 Task: Add a signature Greyson Robinson containing Best wishes for a happy Martin Luther King Jr. Day, Greyson Robinson to email address softage.8@softage.net and add a folder Counseling
Action: Mouse moved to (332, 582)
Screenshot: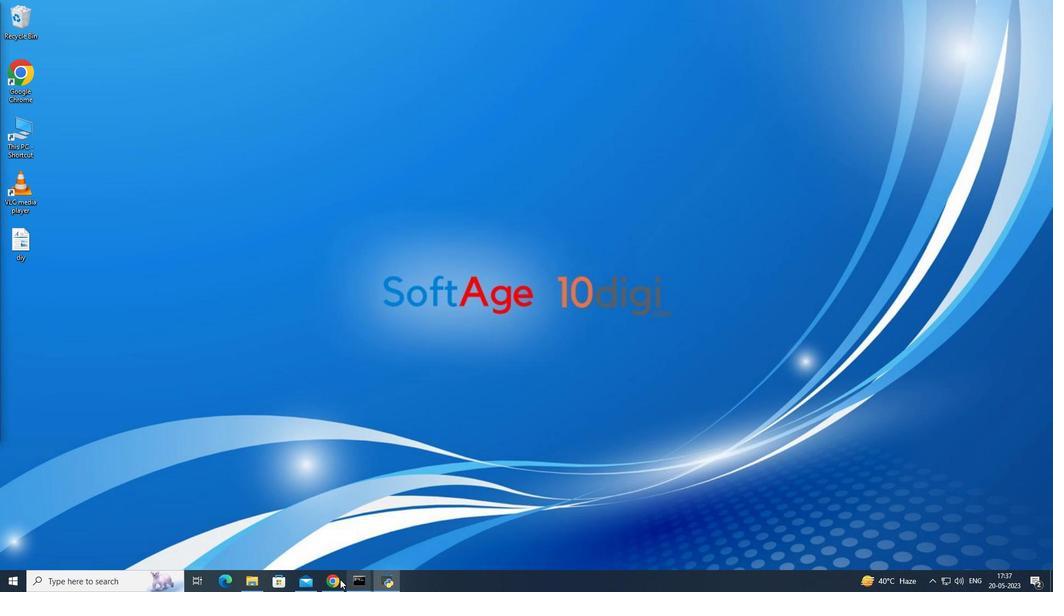 
Action: Mouse pressed left at (332, 582)
Screenshot: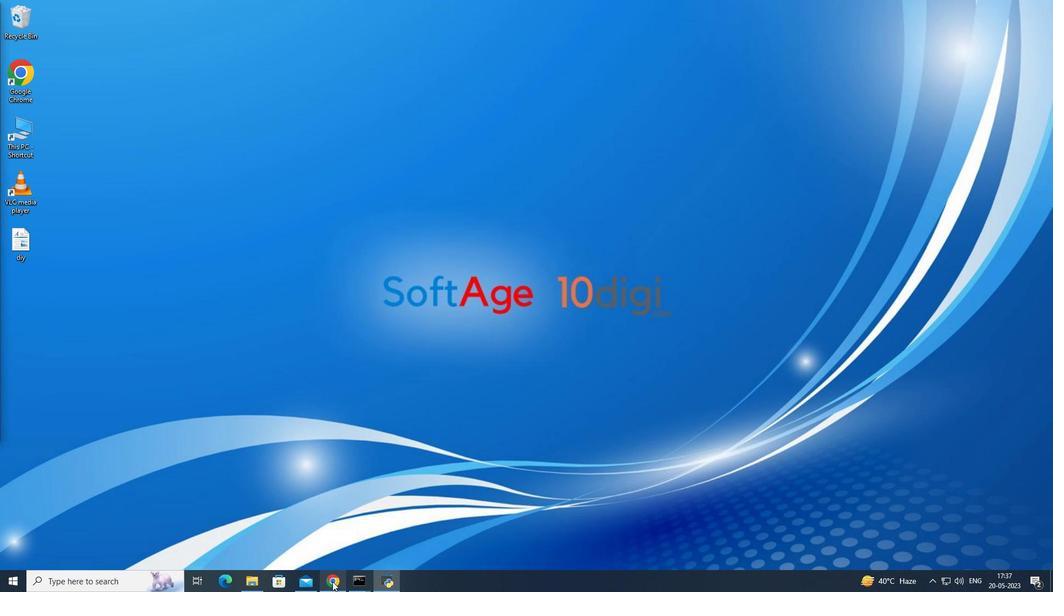 
Action: Mouse moved to (53, 75)
Screenshot: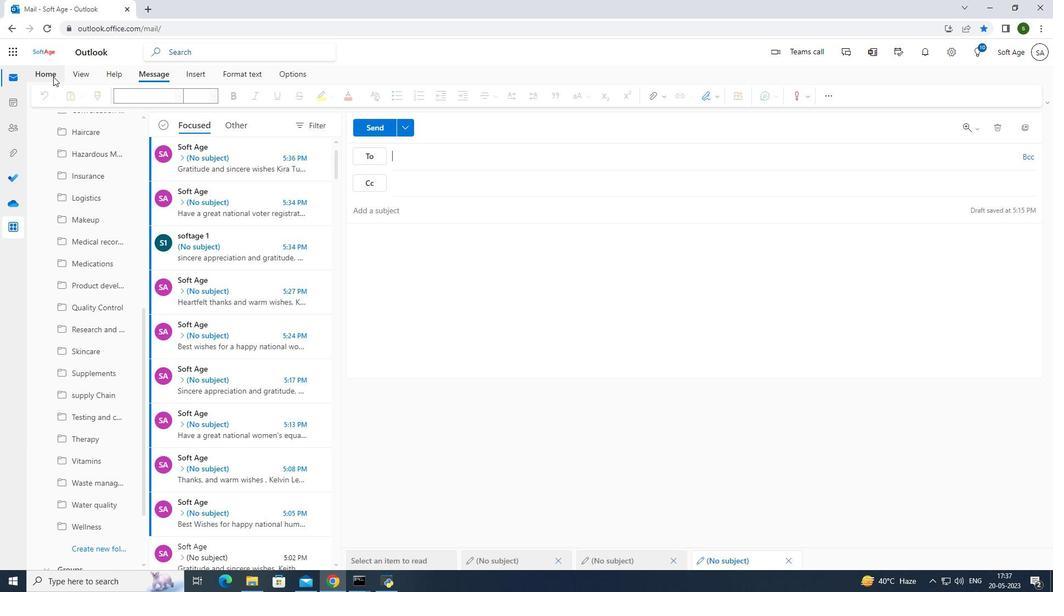 
Action: Mouse pressed left at (53, 75)
Screenshot: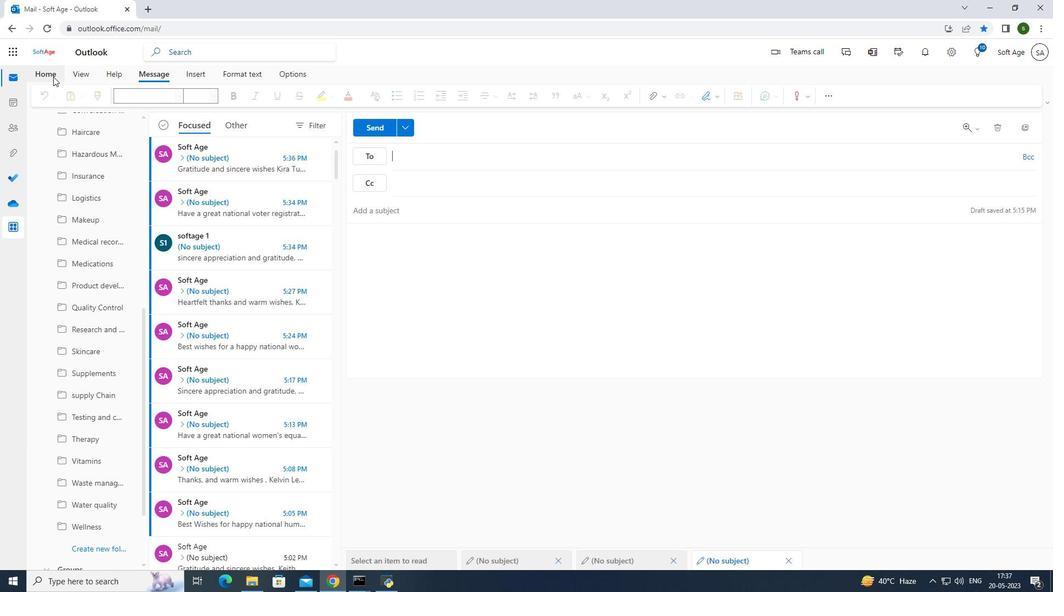 
Action: Mouse moved to (97, 97)
Screenshot: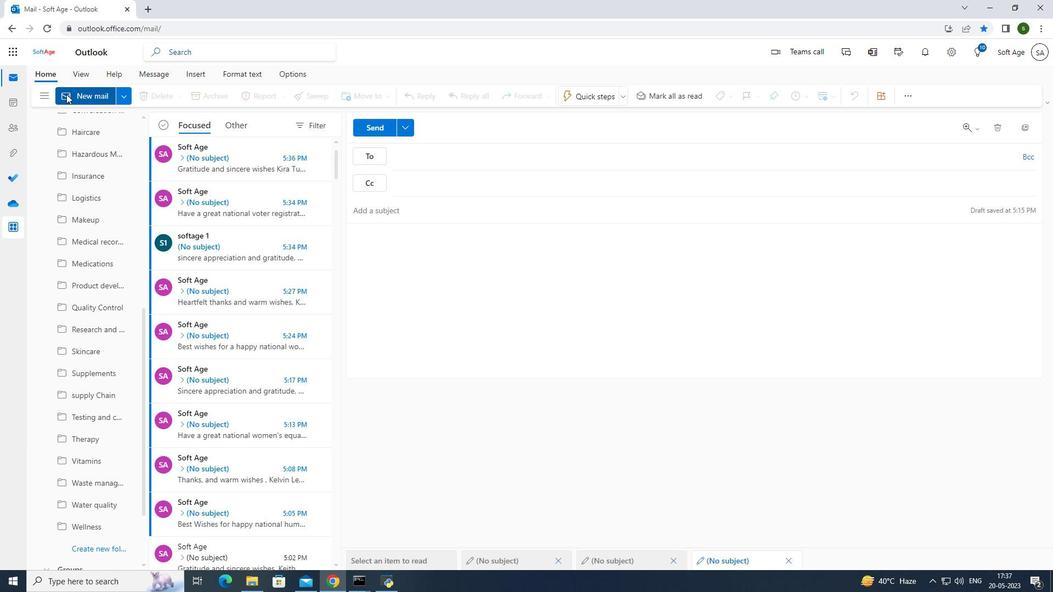 
Action: Mouse pressed left at (97, 97)
Screenshot: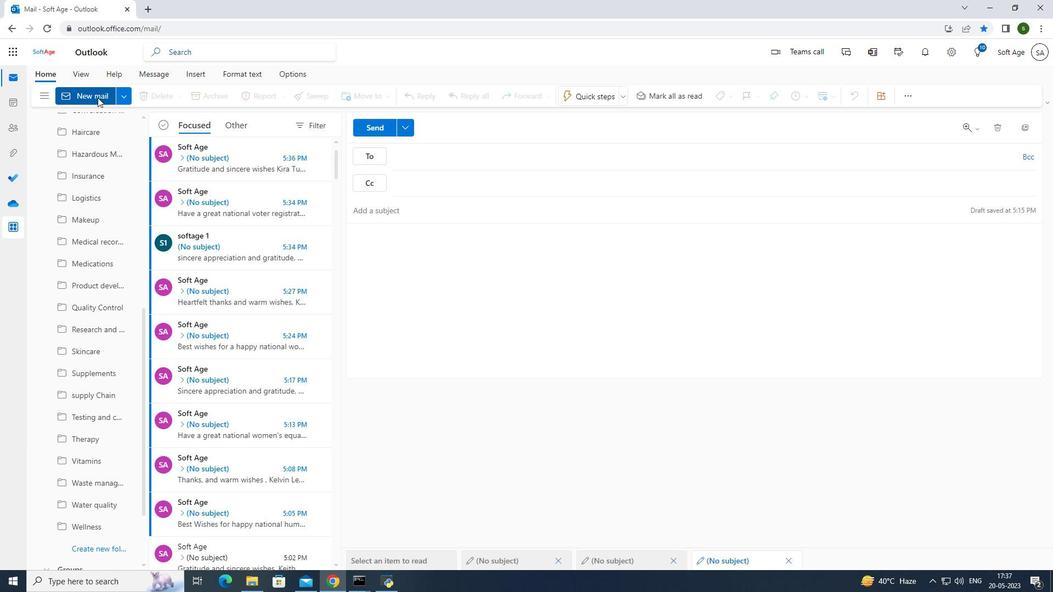 
Action: Mouse moved to (499, 299)
Screenshot: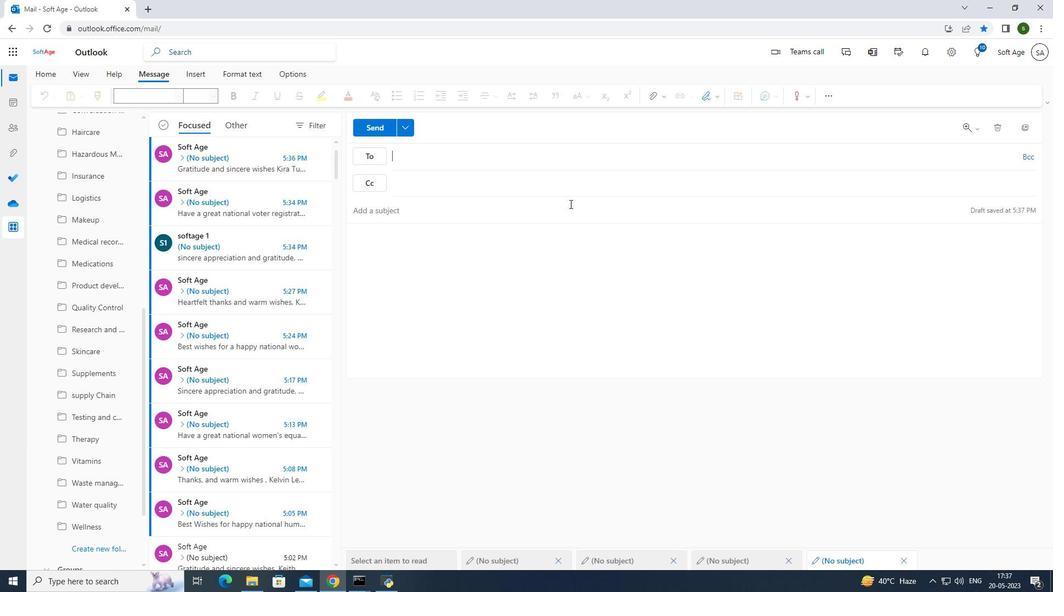 
Action: Mouse pressed left at (499, 299)
Screenshot: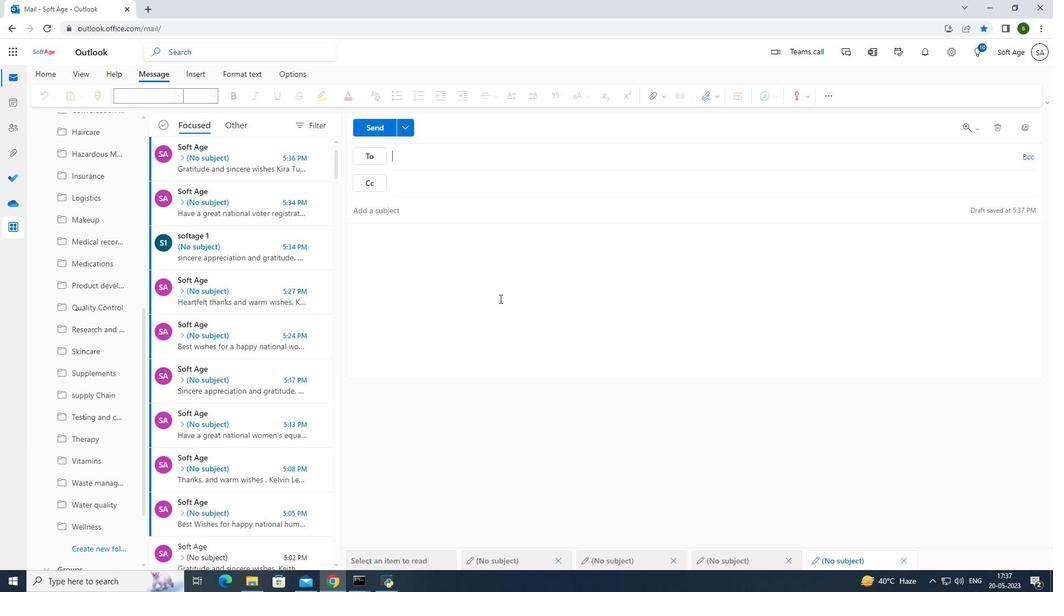 
Action: Mouse moved to (717, 98)
Screenshot: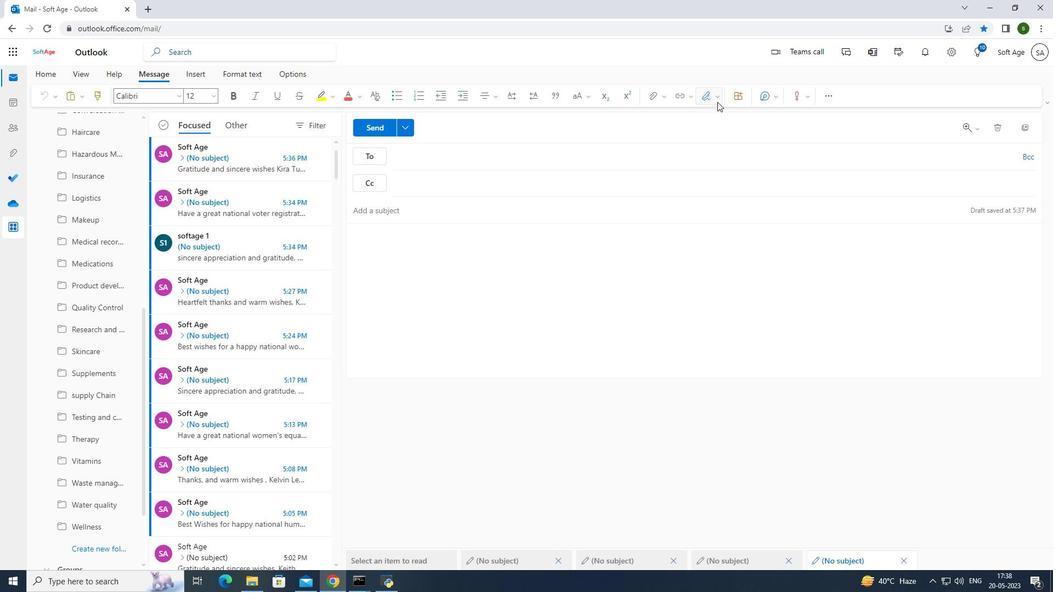 
Action: Mouse pressed left at (717, 98)
Screenshot: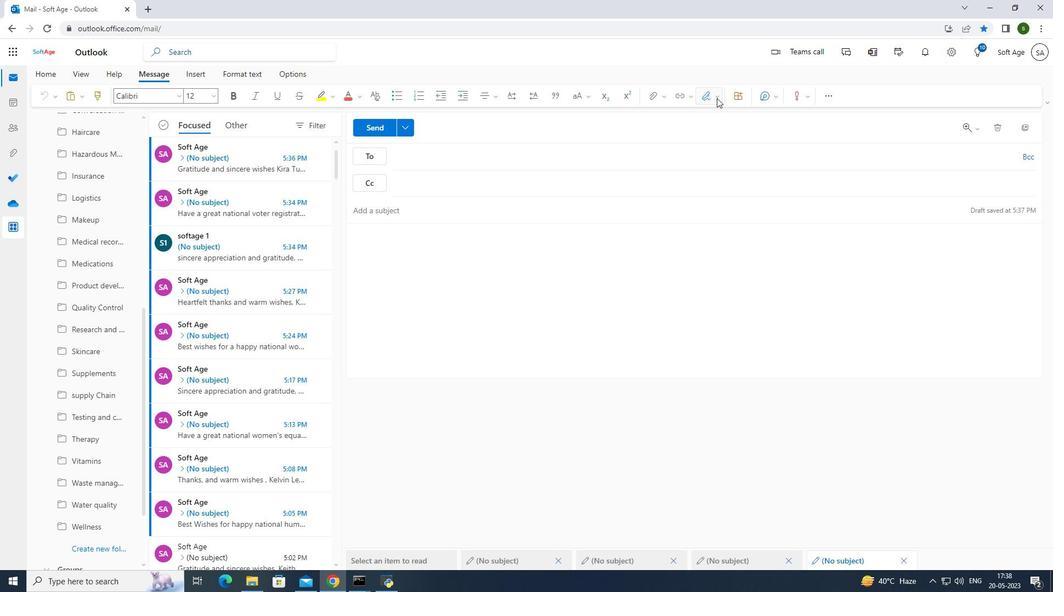 
Action: Mouse moved to (675, 315)
Screenshot: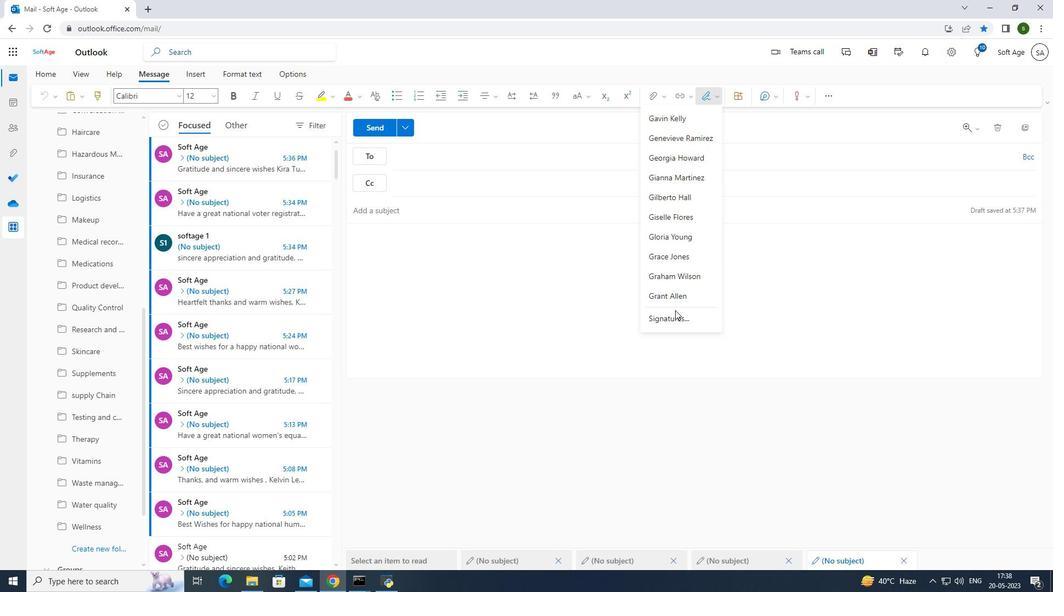 
Action: Mouse pressed left at (675, 315)
Screenshot: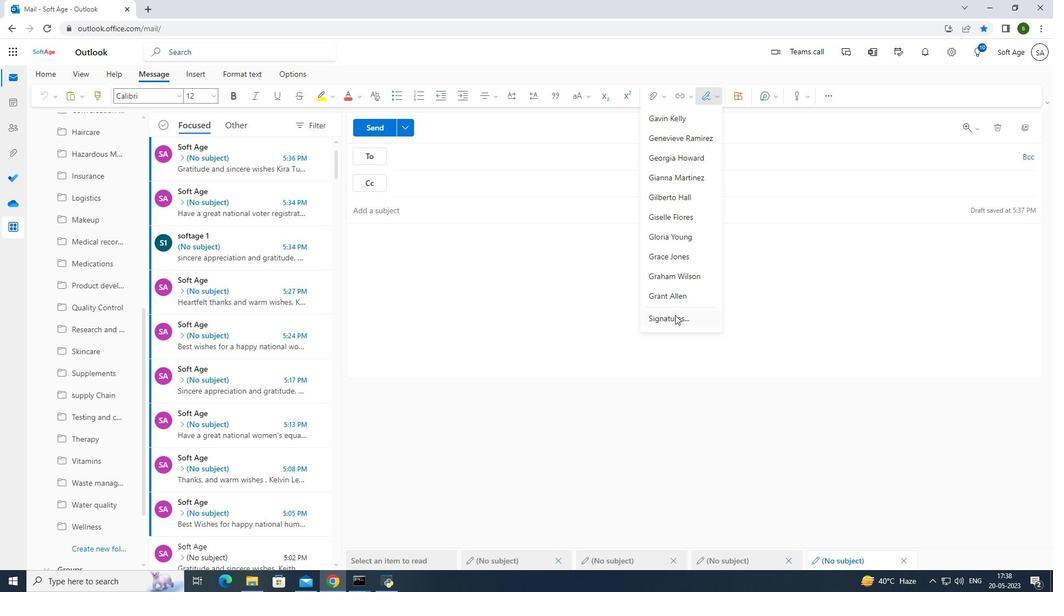 
Action: Mouse moved to (465, 162)
Screenshot: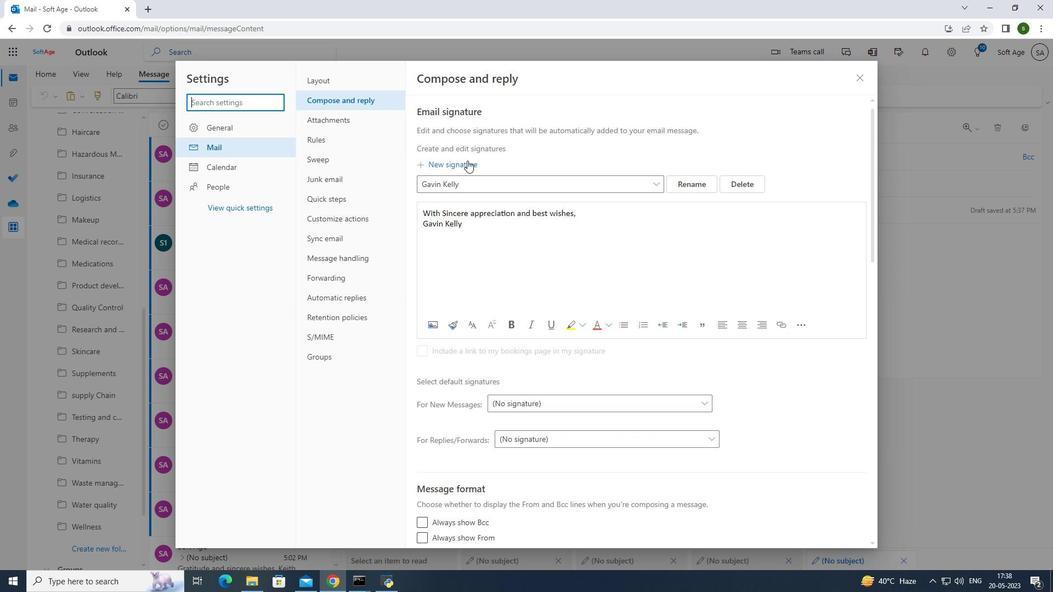 
Action: Mouse pressed left at (465, 162)
Screenshot: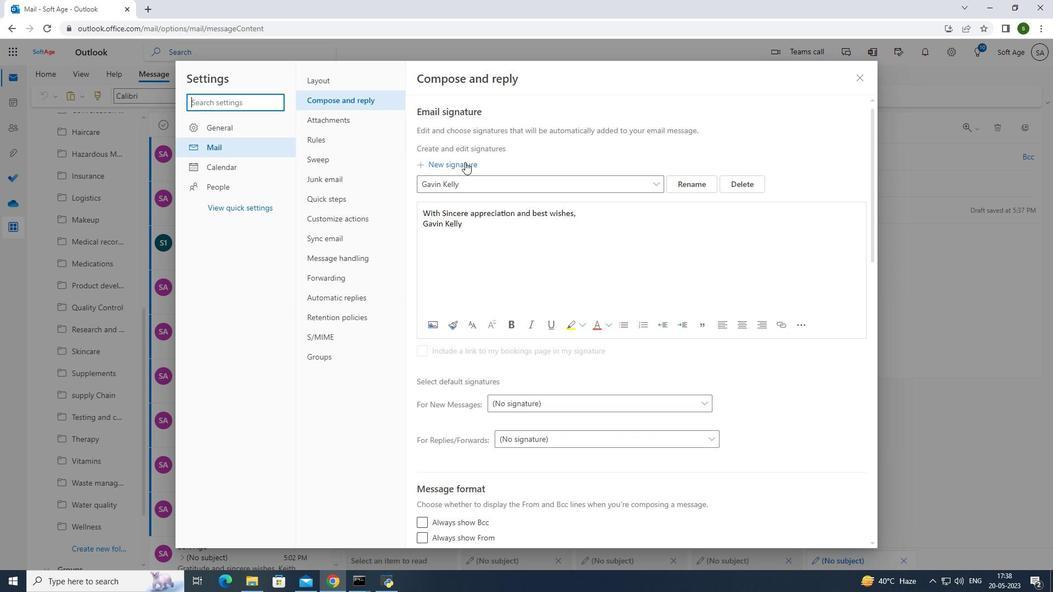 
Action: Mouse moved to (464, 185)
Screenshot: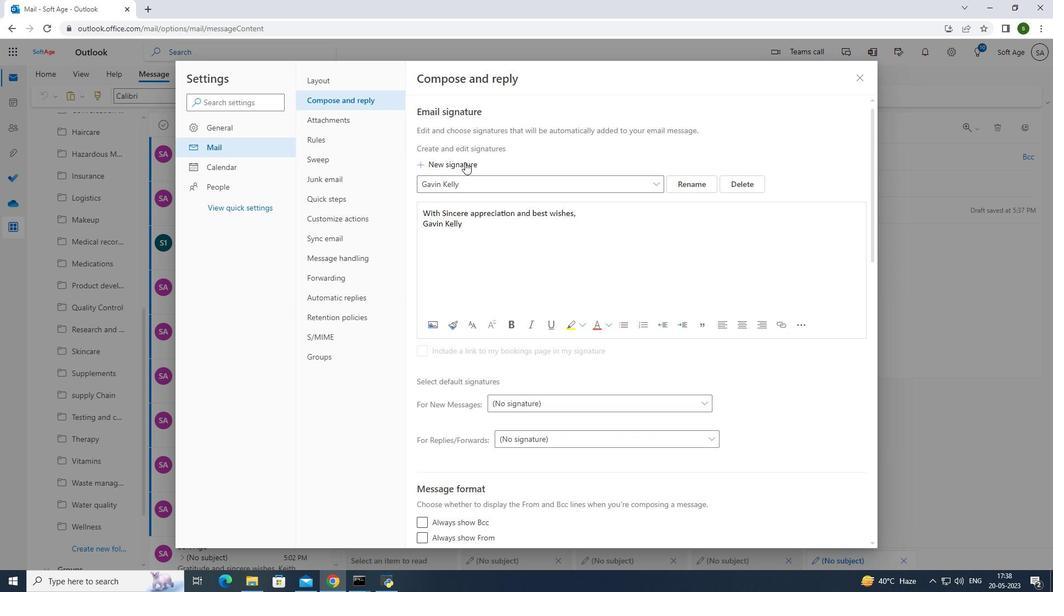
Action: Mouse pressed left at (464, 185)
Screenshot: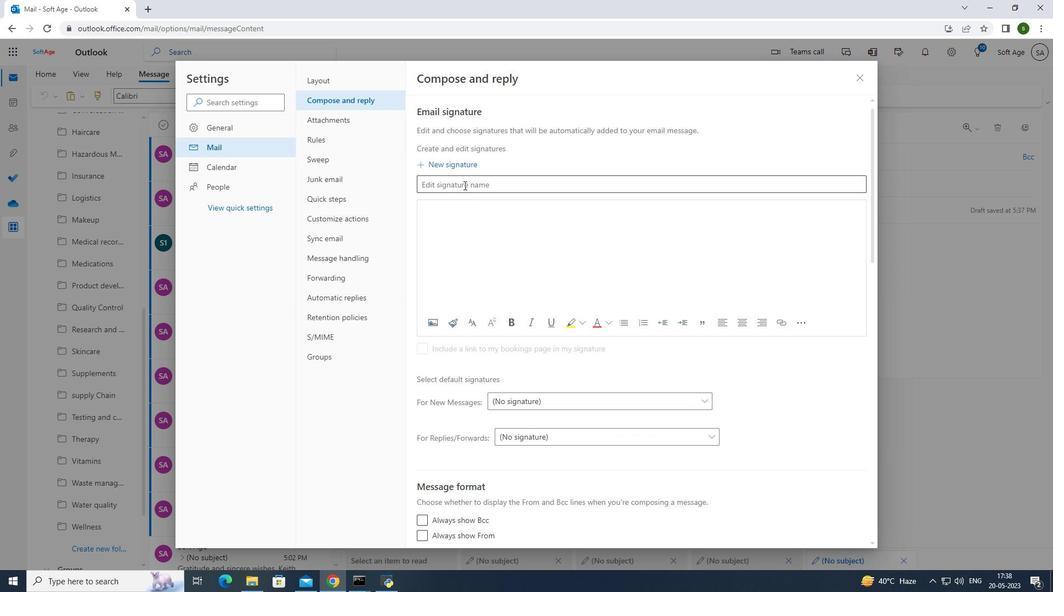 
Action: Key pressed <Key.caps_lock>G<Key.caps_lock>reyson<Key.space><Key.caps_lock>R<Key.caps_lock>obinson
Screenshot: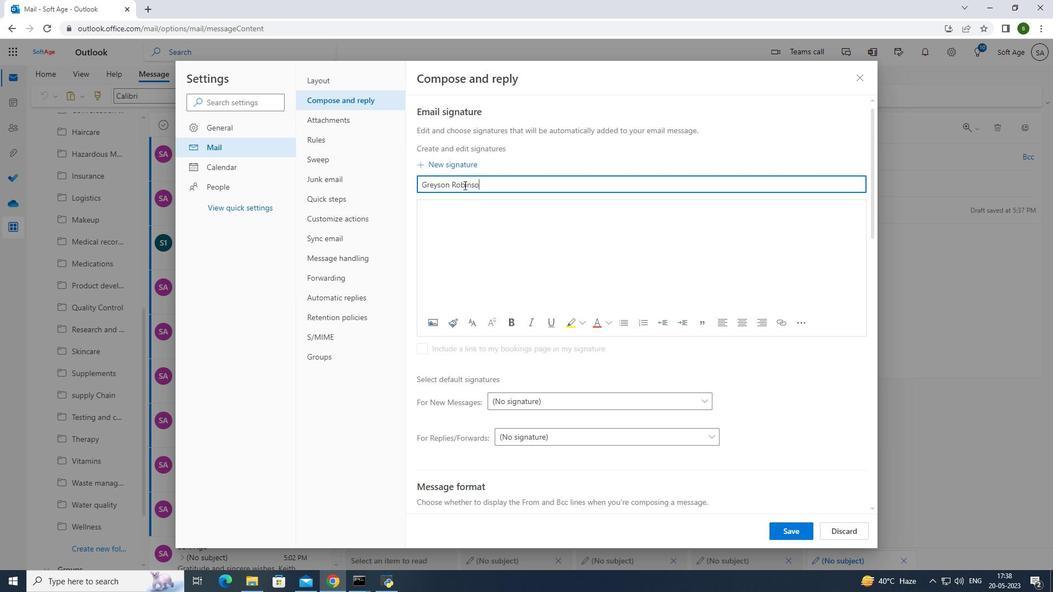 
Action: Mouse moved to (520, 257)
Screenshot: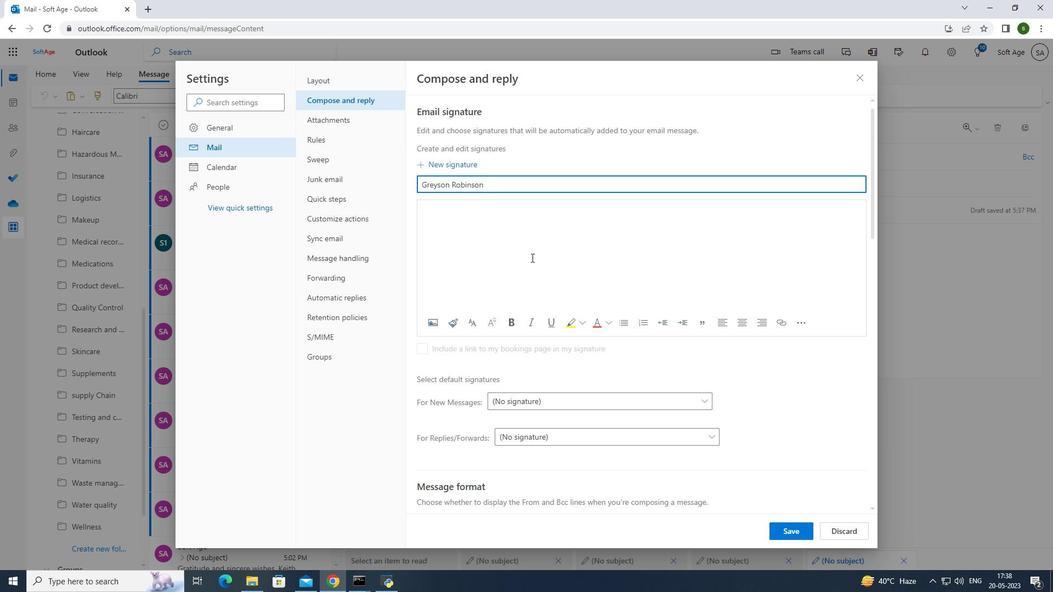 
Action: Mouse pressed left at (520, 257)
Screenshot: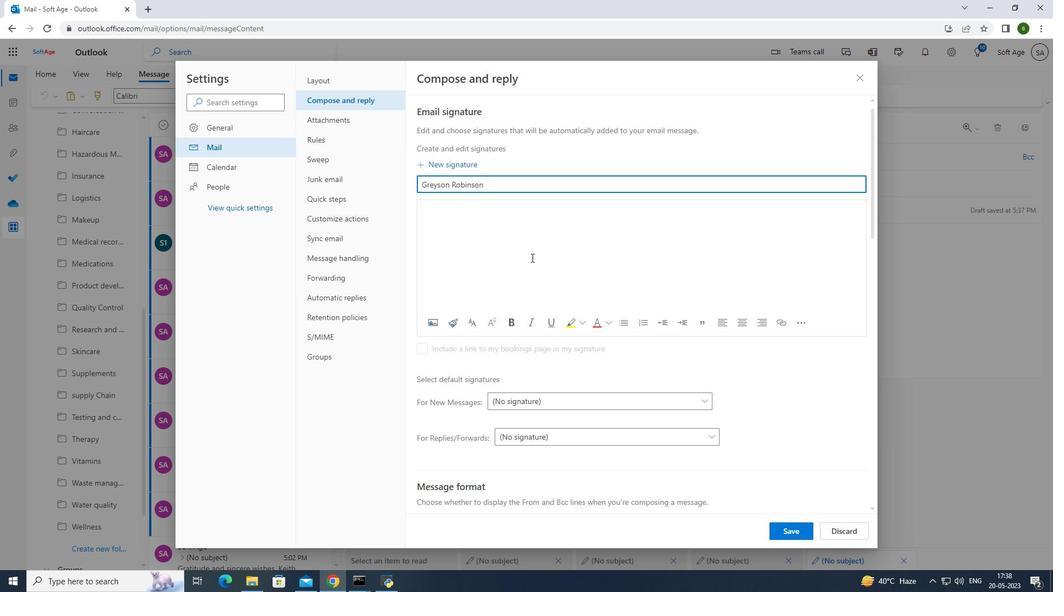 
Action: Mouse moved to (520, 256)
Screenshot: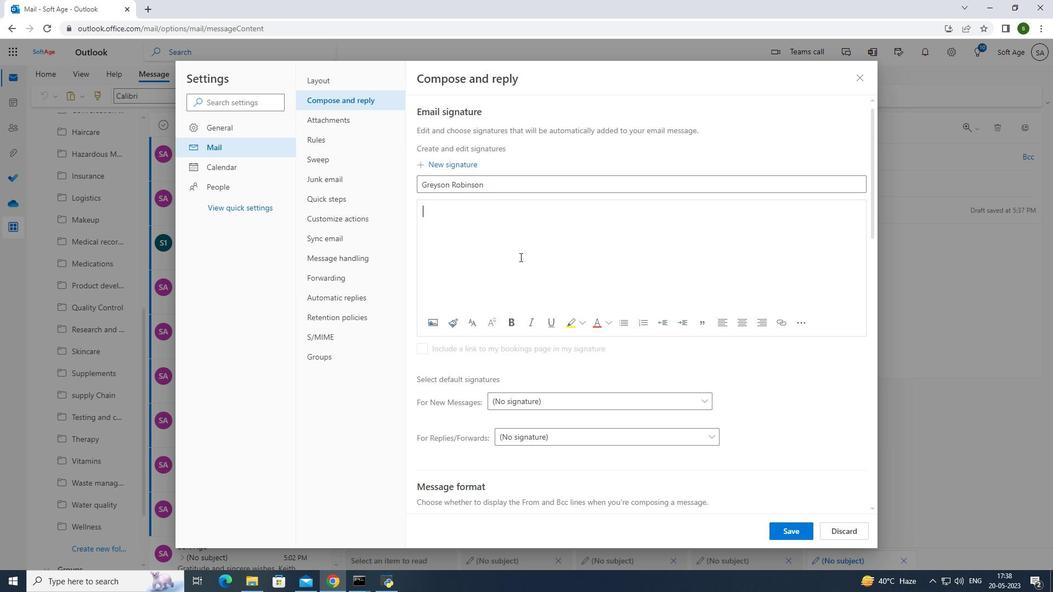 
Action: Key pressed <Key.caps_lock>B<Key.caps_lock>est<Key.space>wishes<Key.space>for<Key.space>a<Key.space>happy<Key.space><Key.caps_lock>M<Key.caps_lock>artin<Key.space><Key.caps_lock>L<Key.caps_lock>uther<Key.space><Key.caps_lock>K<Key.caps_lock>ing<Key.space><Key.caps_lock>J<Key.caps_lock>r.<Key.caps_lock>D<Key.caps_lock>ay,<Key.enter><Key.caps_lock>G<Key.caps_lock>reysi<Key.backspace>on<Key.space><Key.caps_lock>R<Key.caps_lock>obinson
Screenshot: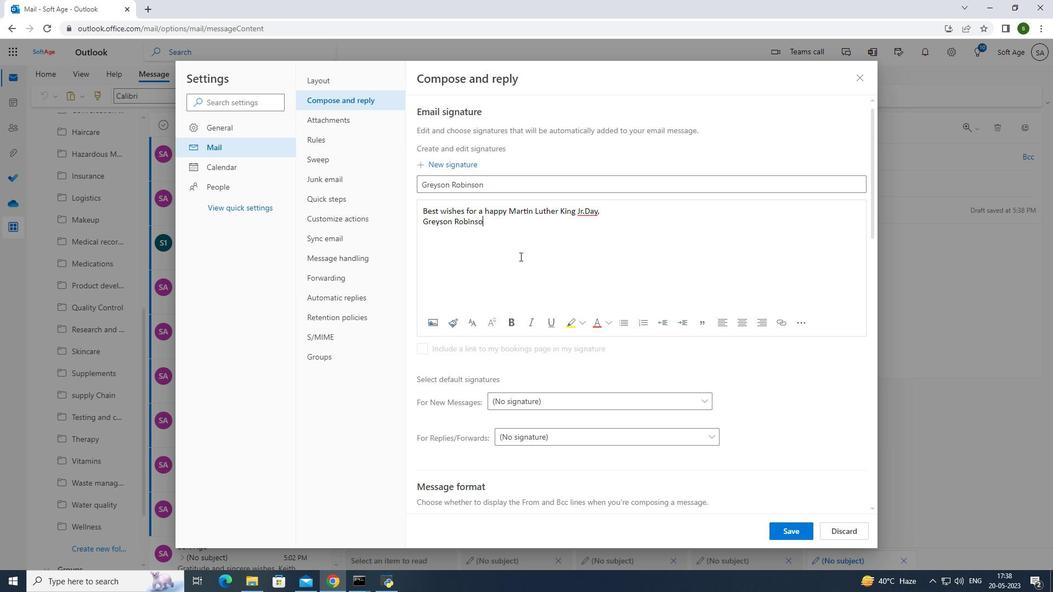 
Action: Mouse moved to (774, 528)
Screenshot: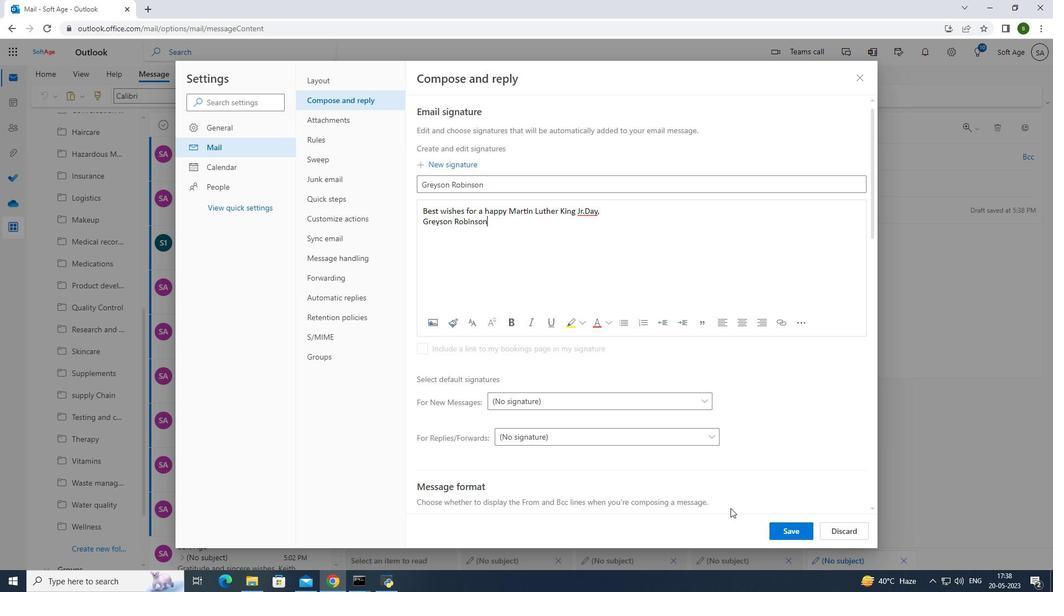 
Action: Mouse pressed left at (774, 528)
Screenshot: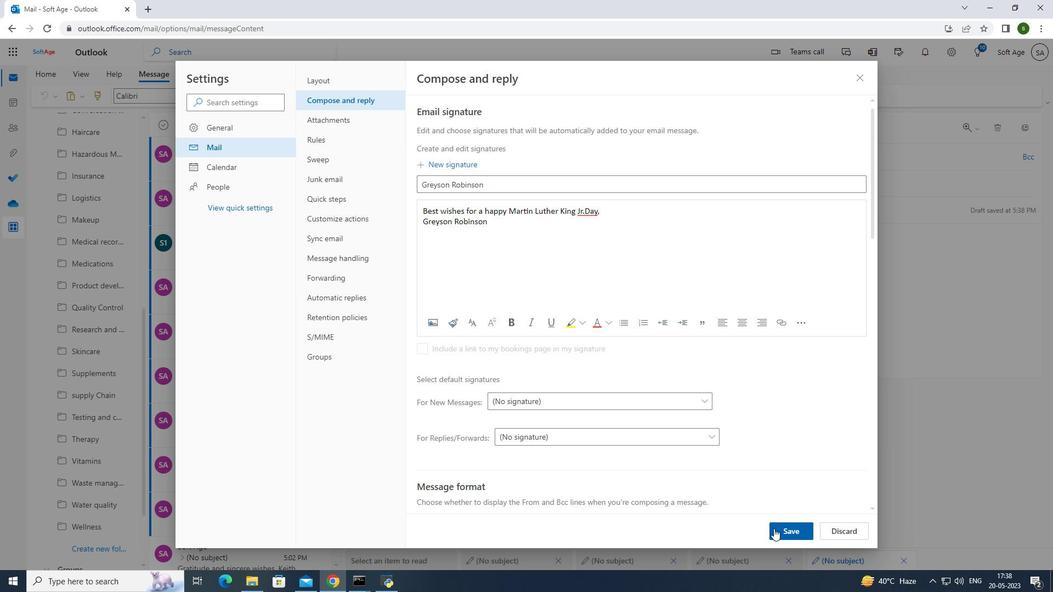 
Action: Mouse moved to (866, 77)
Screenshot: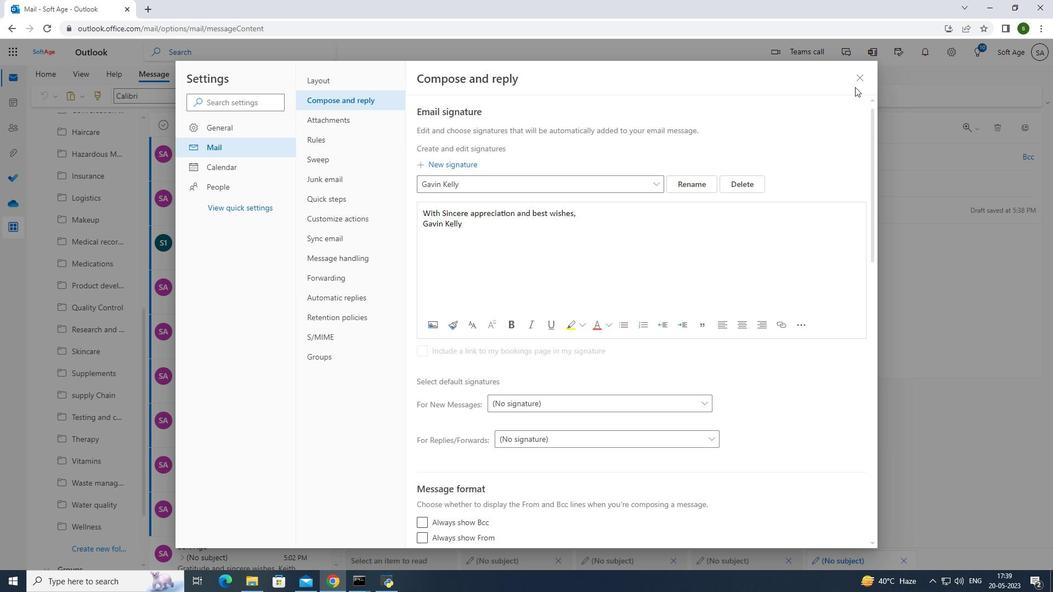 
Action: Mouse pressed left at (866, 77)
Screenshot: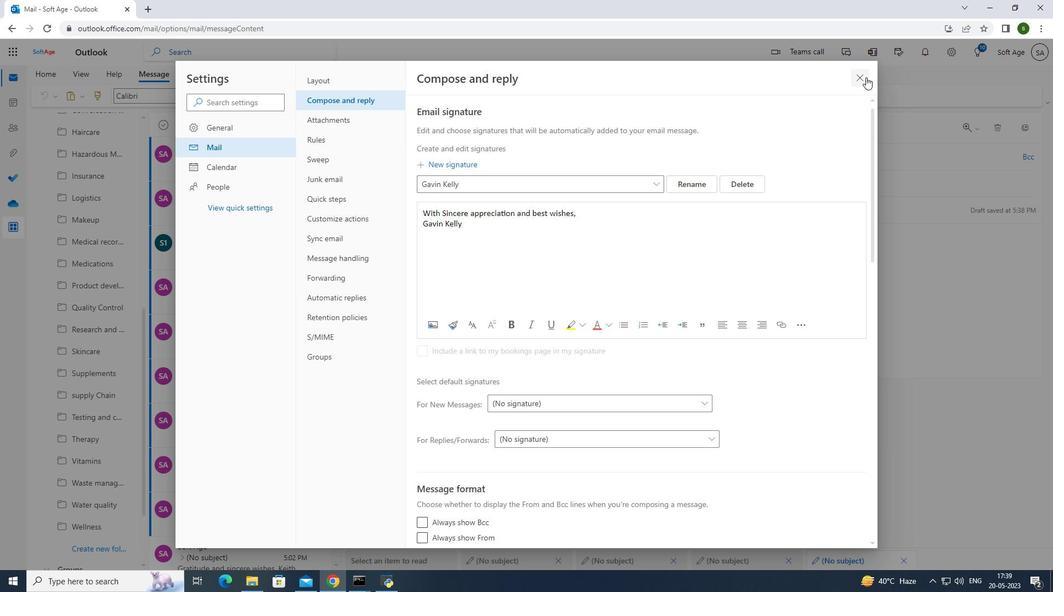 
Action: Mouse moved to (717, 96)
Screenshot: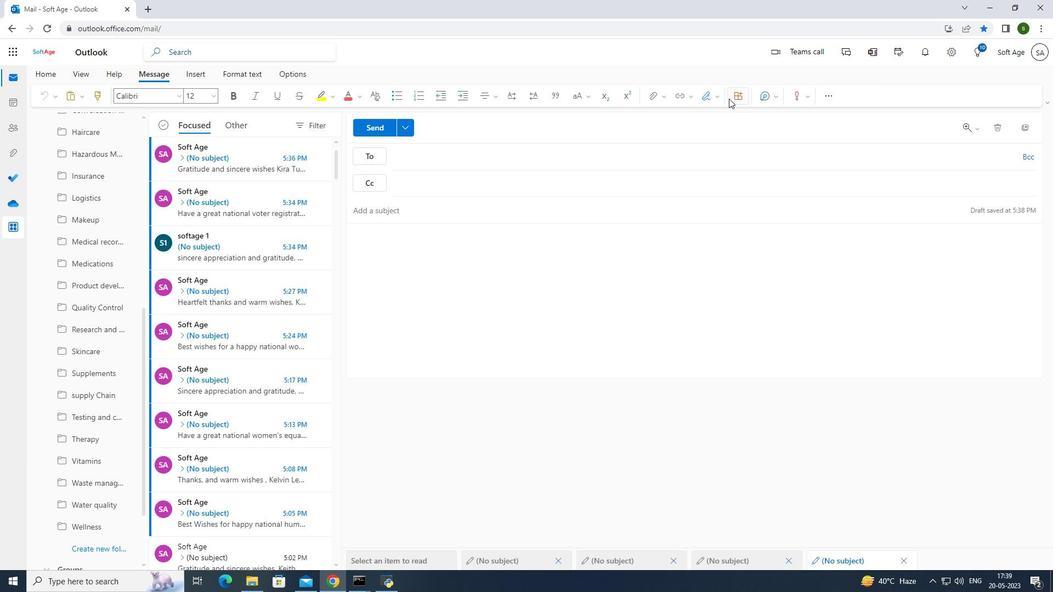 
Action: Mouse pressed left at (717, 96)
Screenshot: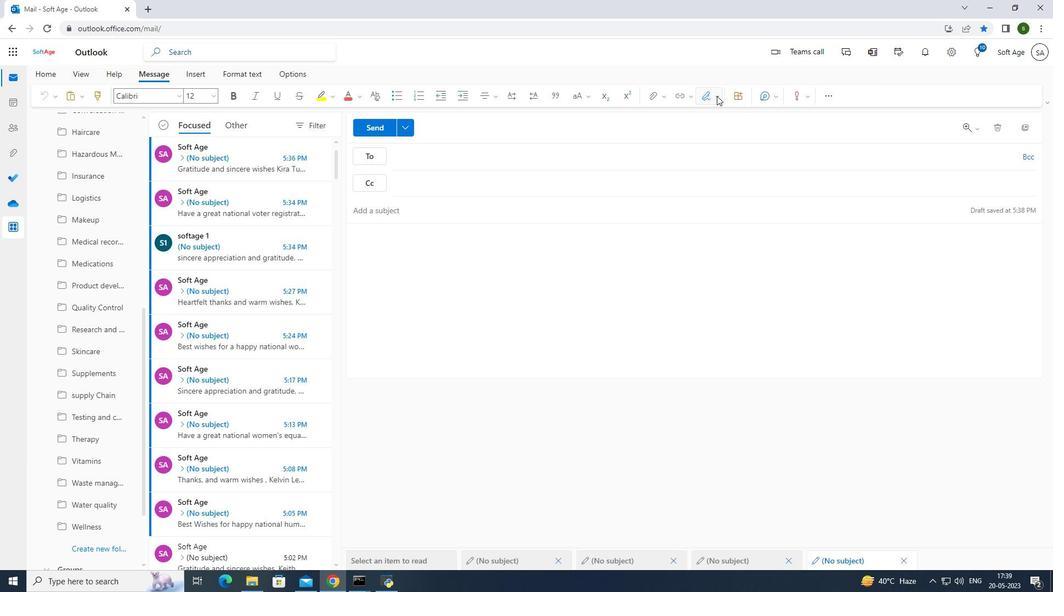 
Action: Mouse moved to (679, 318)
Screenshot: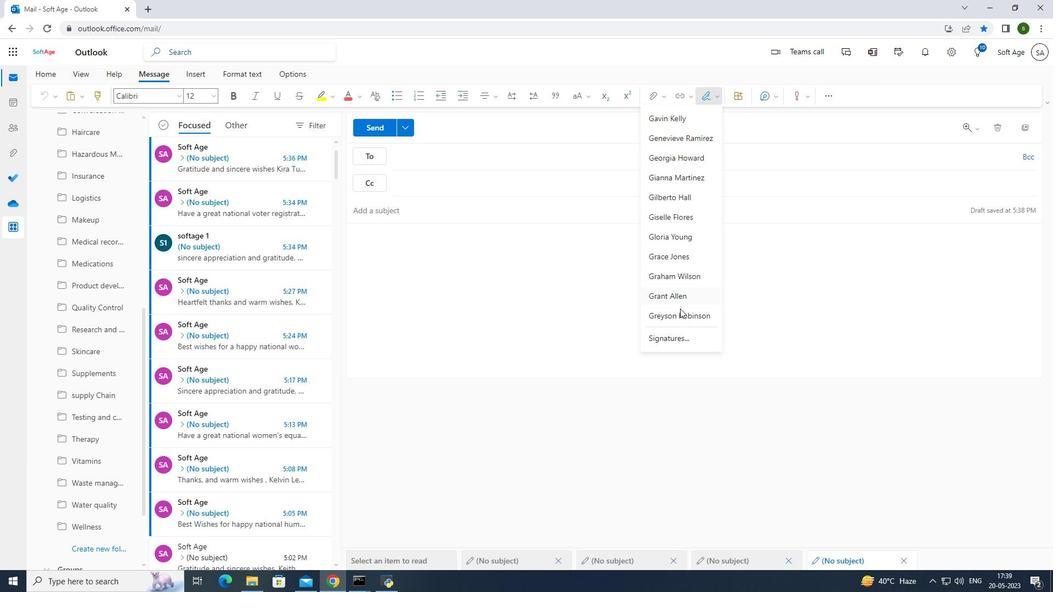 
Action: Mouse pressed left at (679, 318)
Screenshot: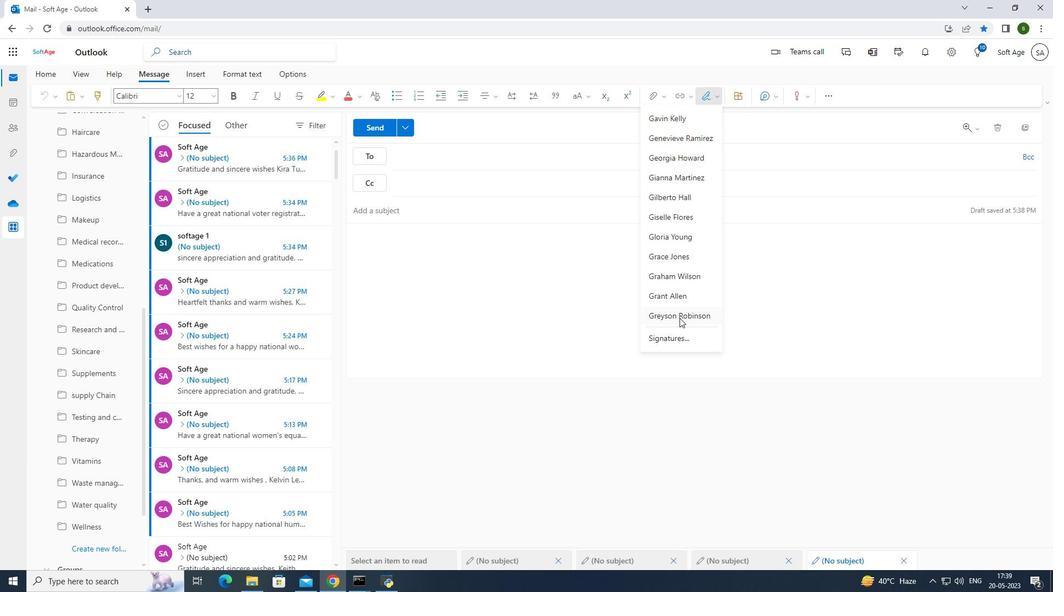 
Action: Mouse moved to (351, 255)
Screenshot: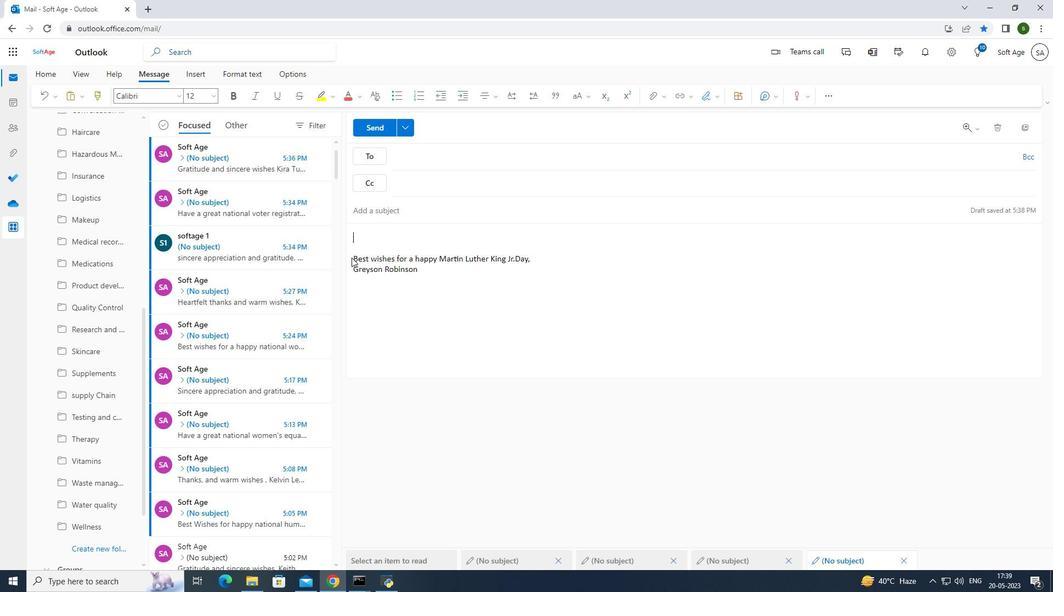 
Action: Mouse pressed left at (351, 255)
Screenshot: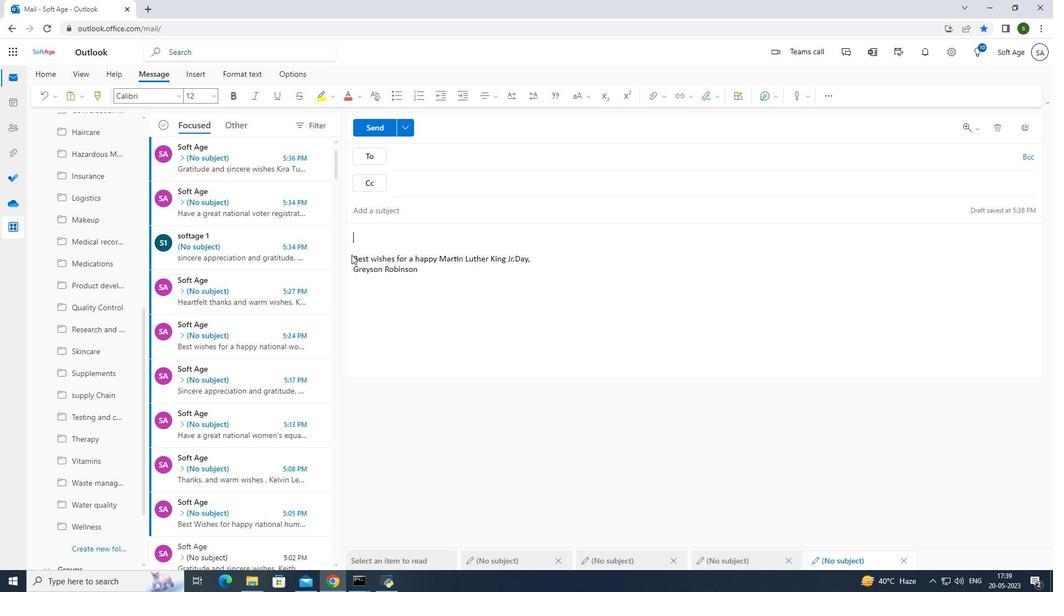
Action: Mouse moved to (452, 157)
Screenshot: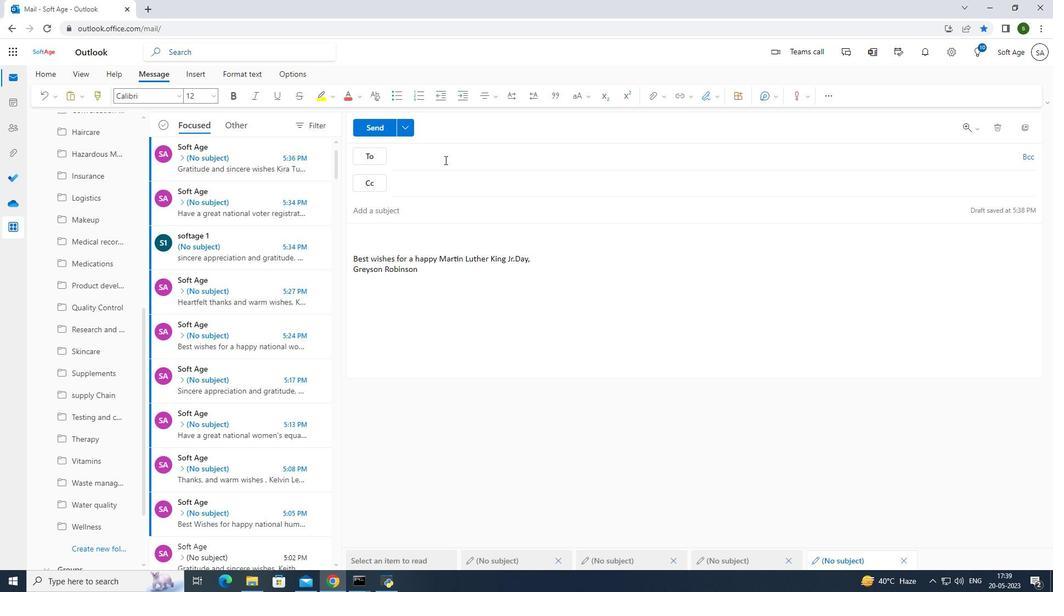 
Action: Mouse pressed left at (452, 157)
Screenshot: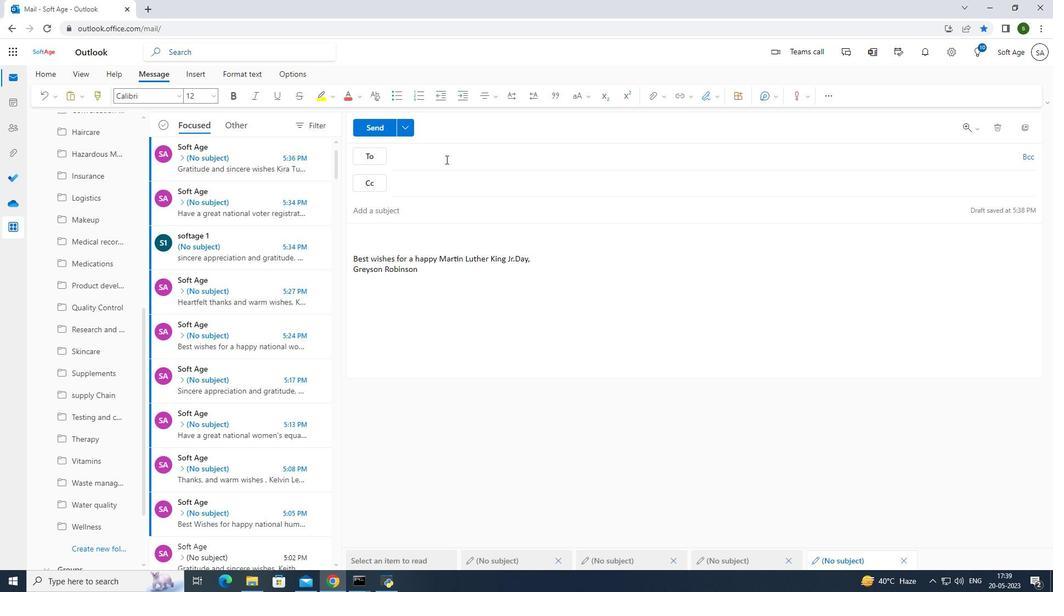 
Action: Key pressed softage.8<Key.shift>@softage.net
Screenshot: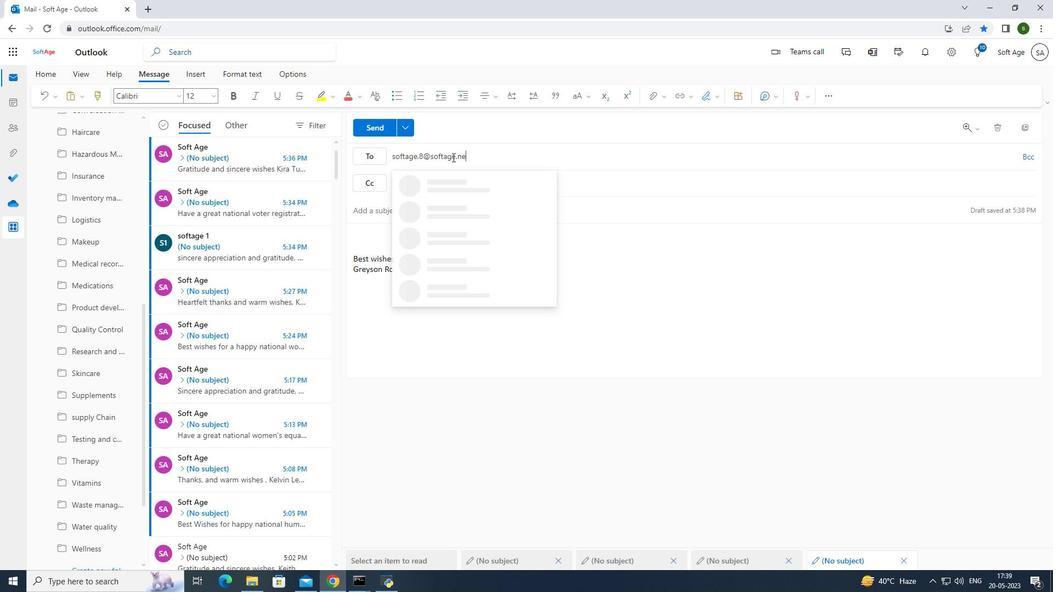 
Action: Mouse moved to (493, 183)
Screenshot: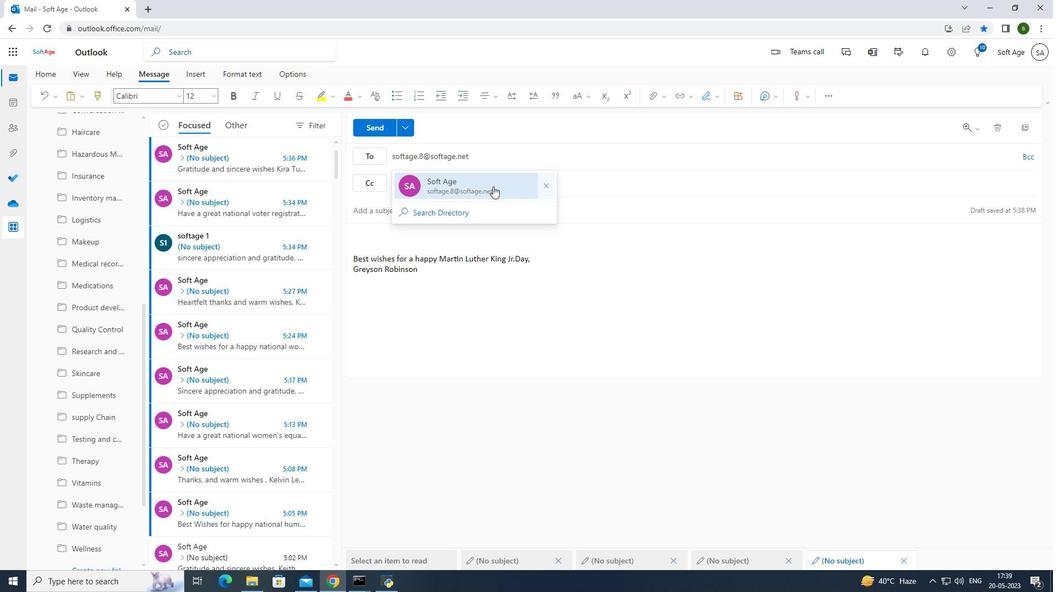 
Action: Mouse pressed left at (493, 183)
Screenshot: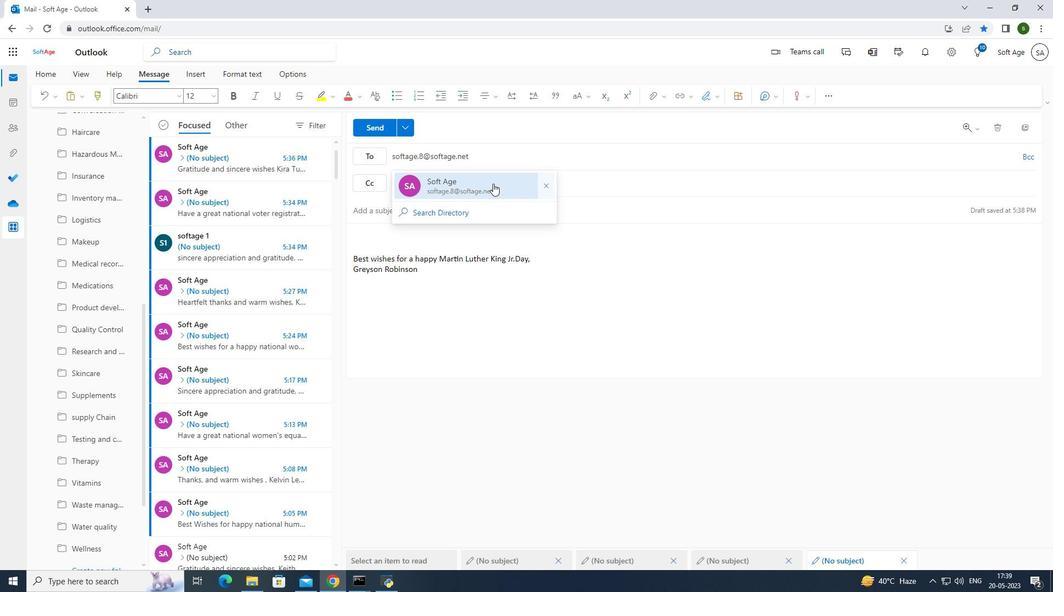 
Action: Mouse moved to (89, 346)
Screenshot: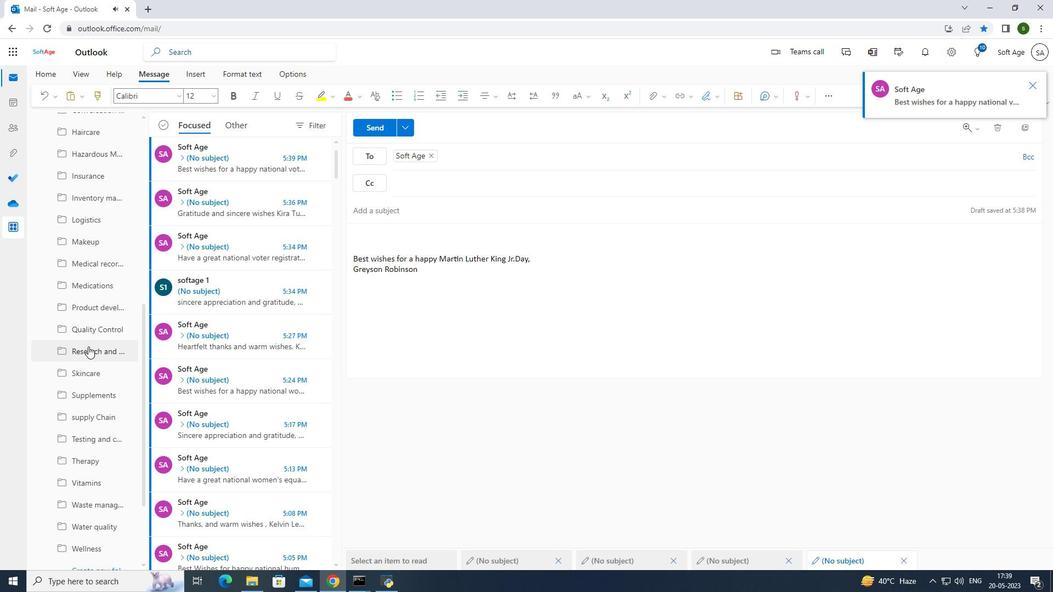 
Action: Mouse scrolled (89, 346) with delta (0, 0)
Screenshot: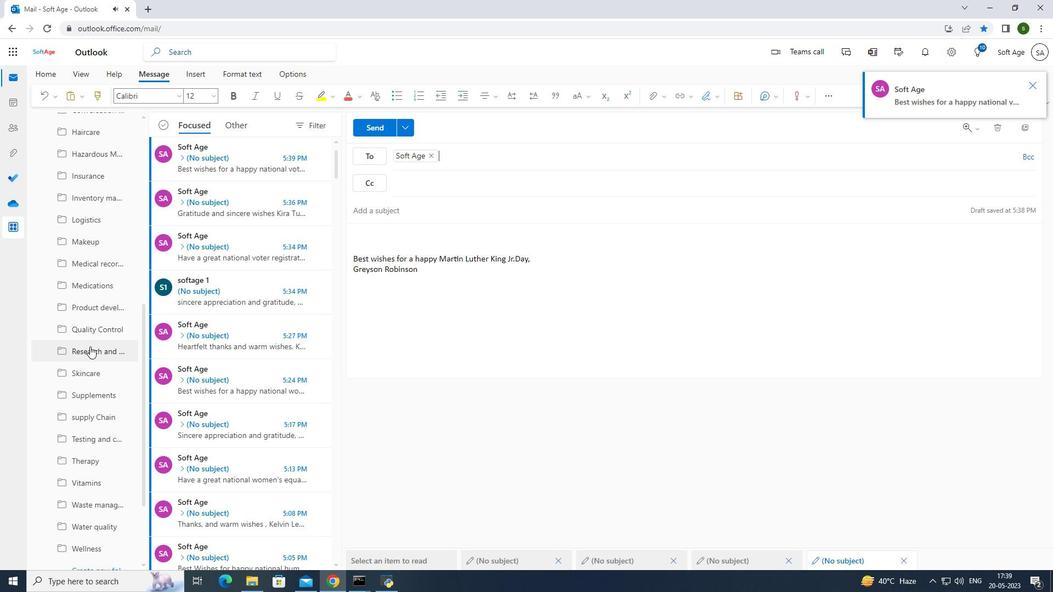 
Action: Mouse scrolled (89, 346) with delta (0, 0)
Screenshot: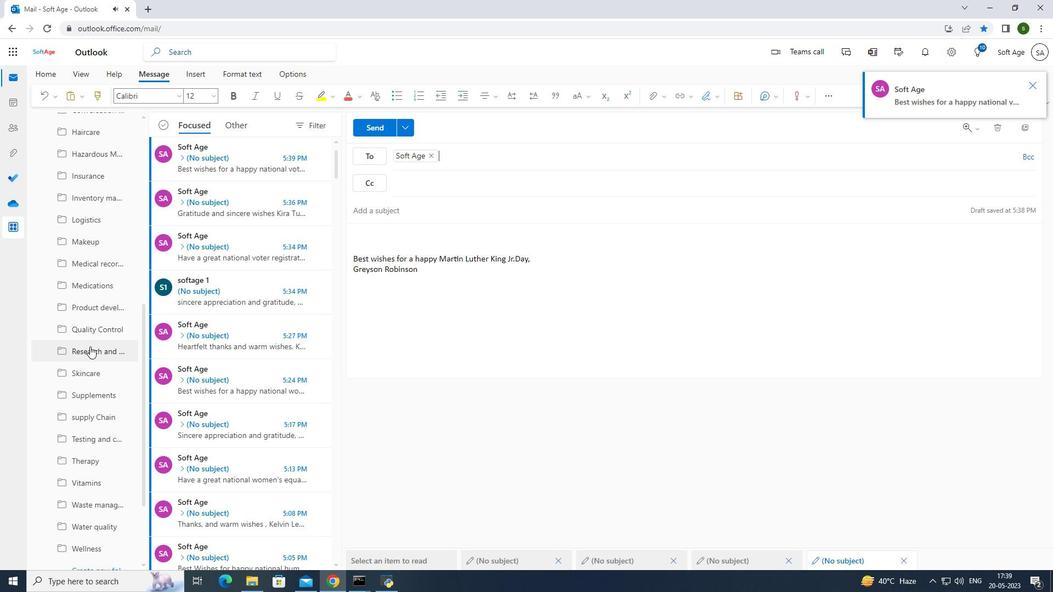 
Action: Mouse scrolled (89, 346) with delta (0, 0)
Screenshot: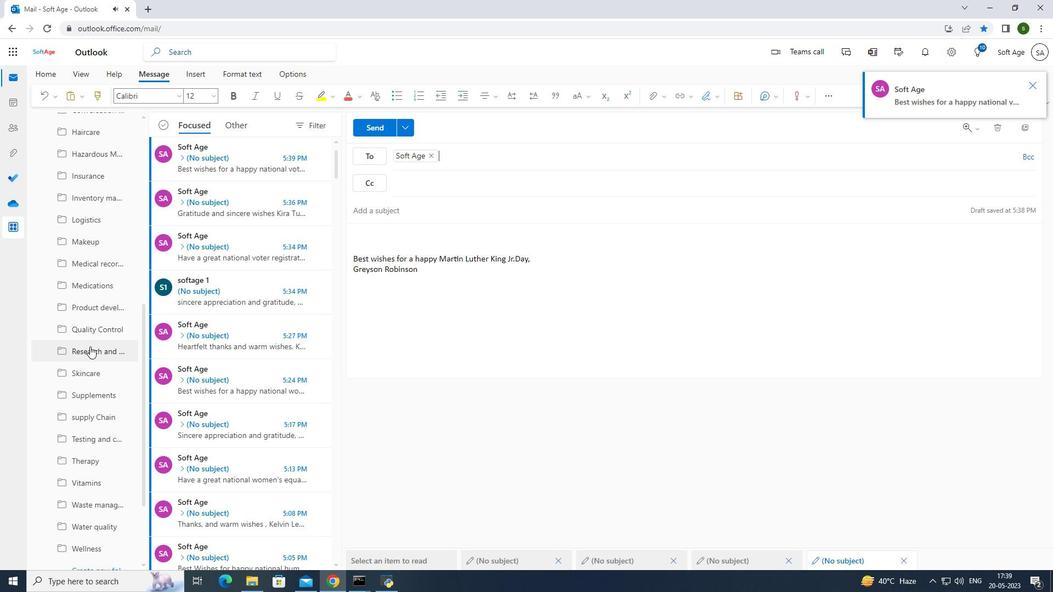 
Action: Mouse moved to (85, 455)
Screenshot: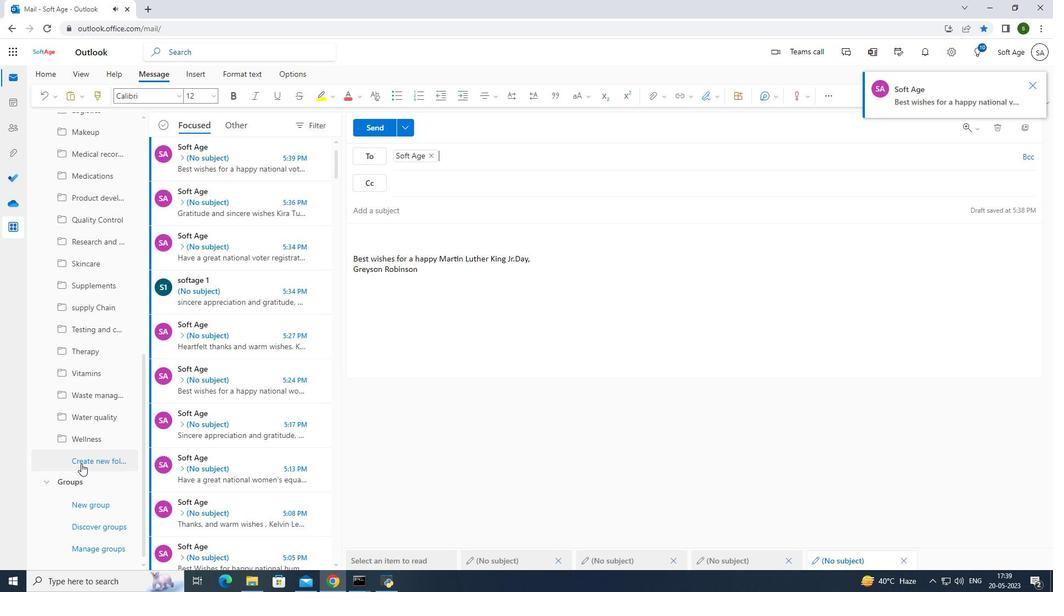 
Action: Mouse pressed left at (85, 455)
Screenshot: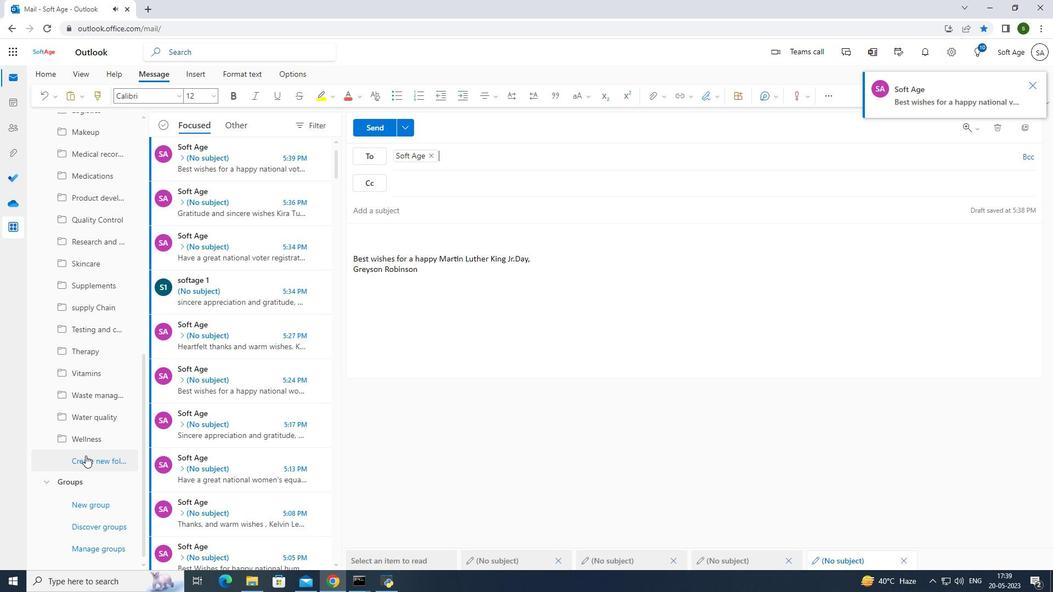 
Action: Mouse moved to (94, 466)
Screenshot: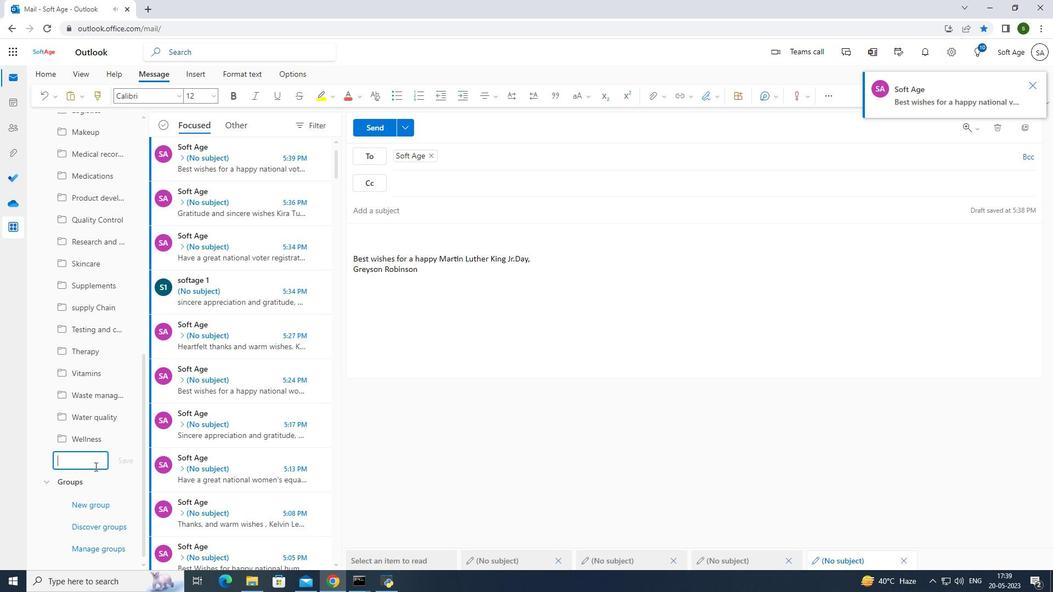
Action: Mouse pressed left at (94, 466)
Screenshot: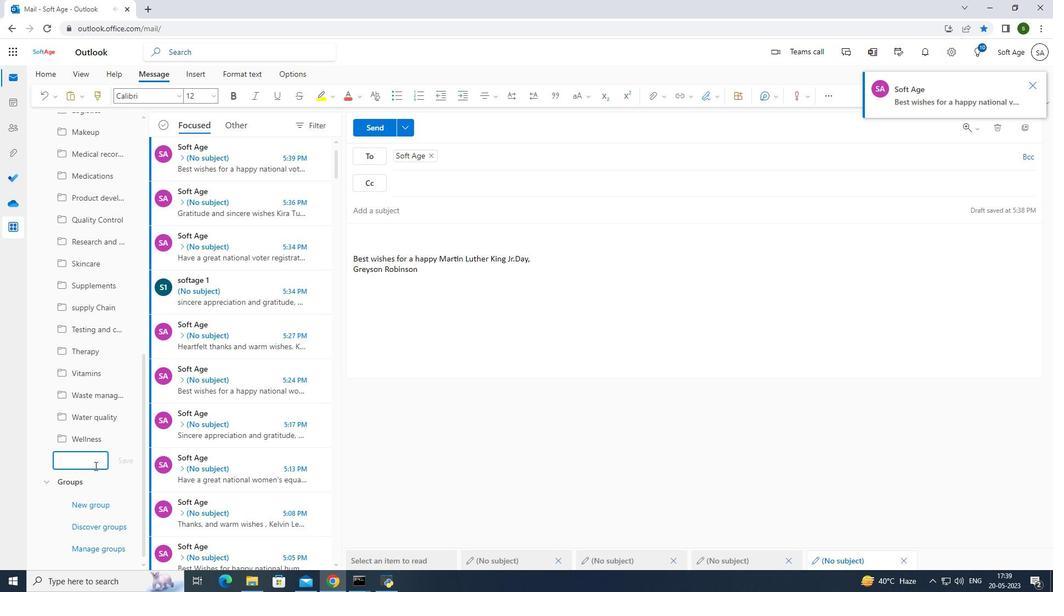 
Action: Mouse moved to (94, 465)
Screenshot: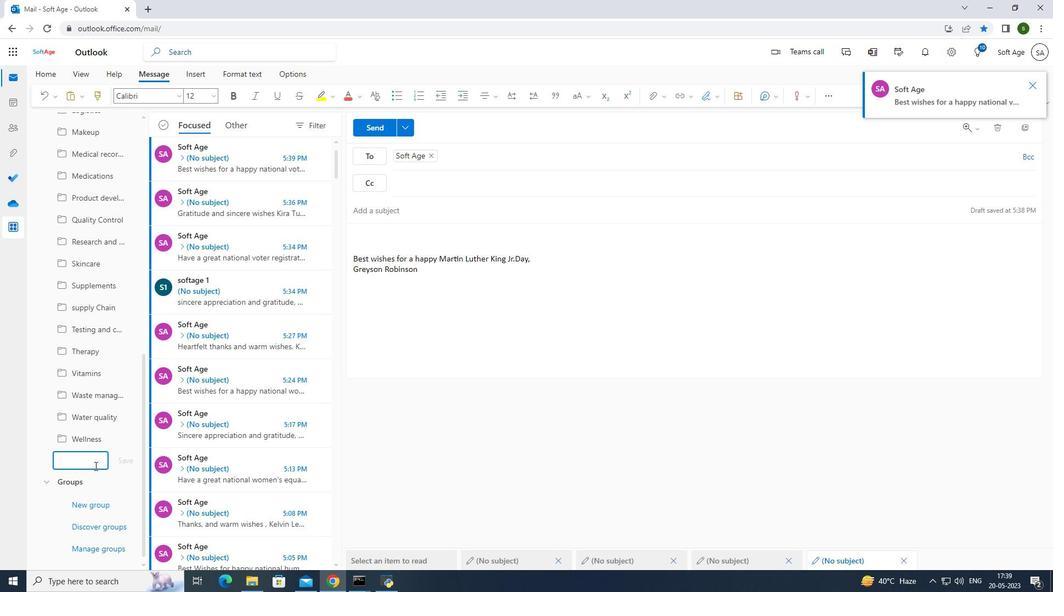 
Action: Key pressed <Key.caps_lock>C<Key.caps_lock>ounseling<Key.enter>
Screenshot: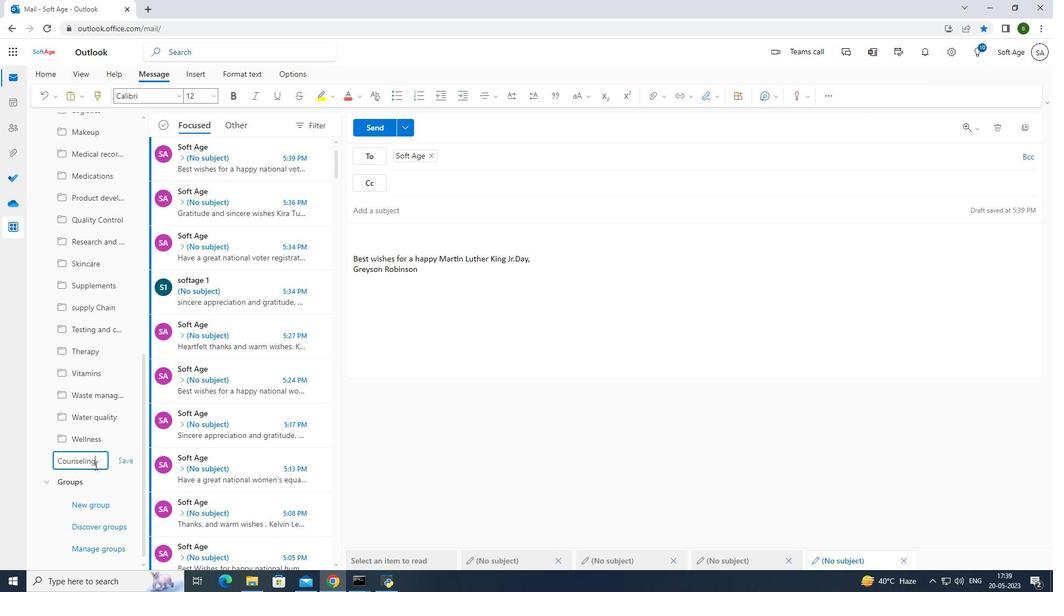 
Action: Mouse moved to (363, 126)
Screenshot: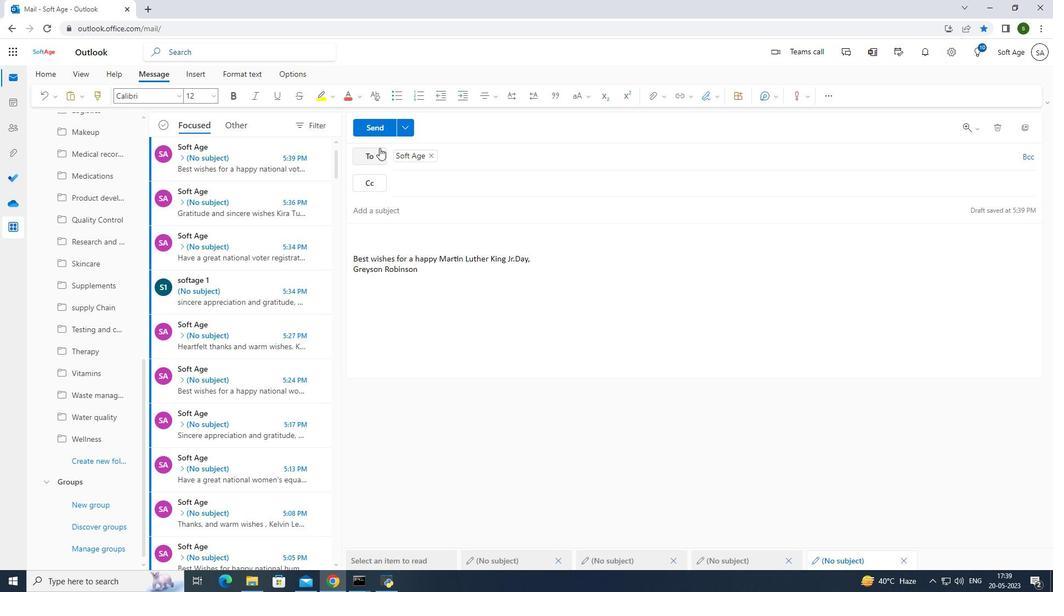 
Action: Mouse pressed left at (363, 126)
Screenshot: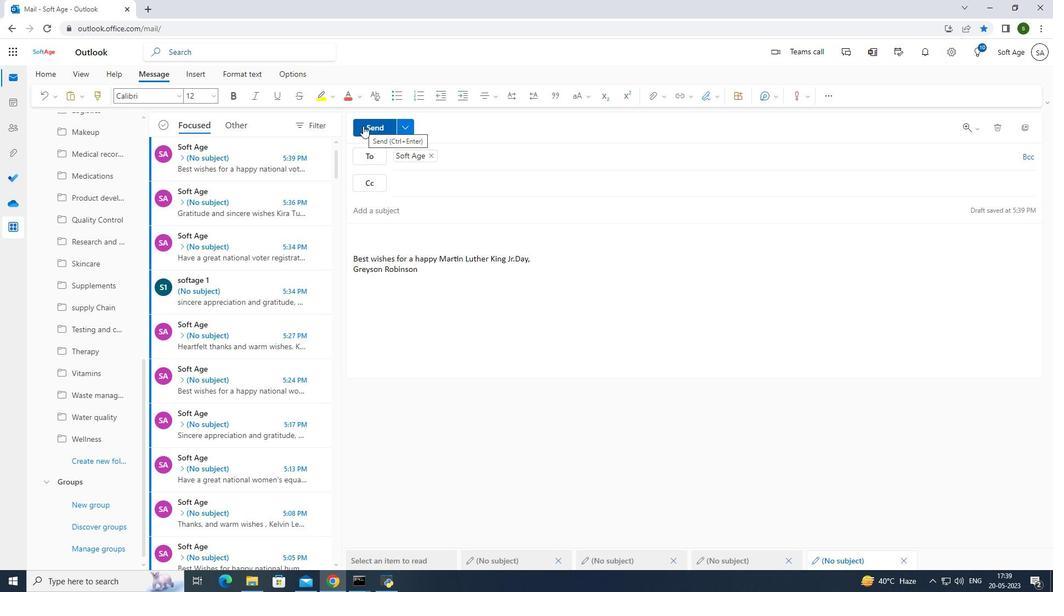 
Action: Mouse moved to (518, 333)
Screenshot: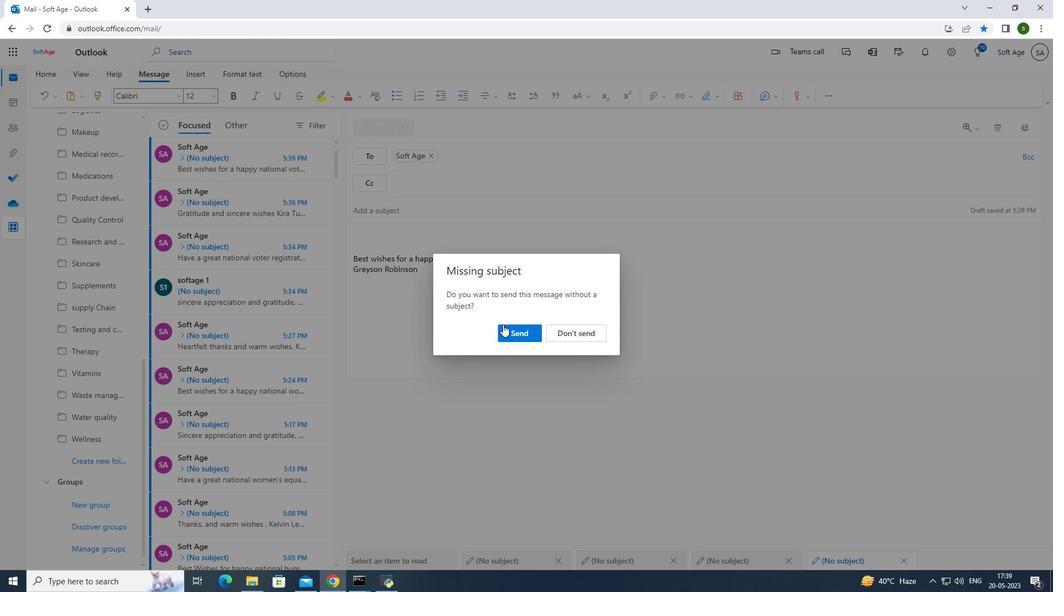 
Action: Mouse pressed left at (518, 333)
Screenshot: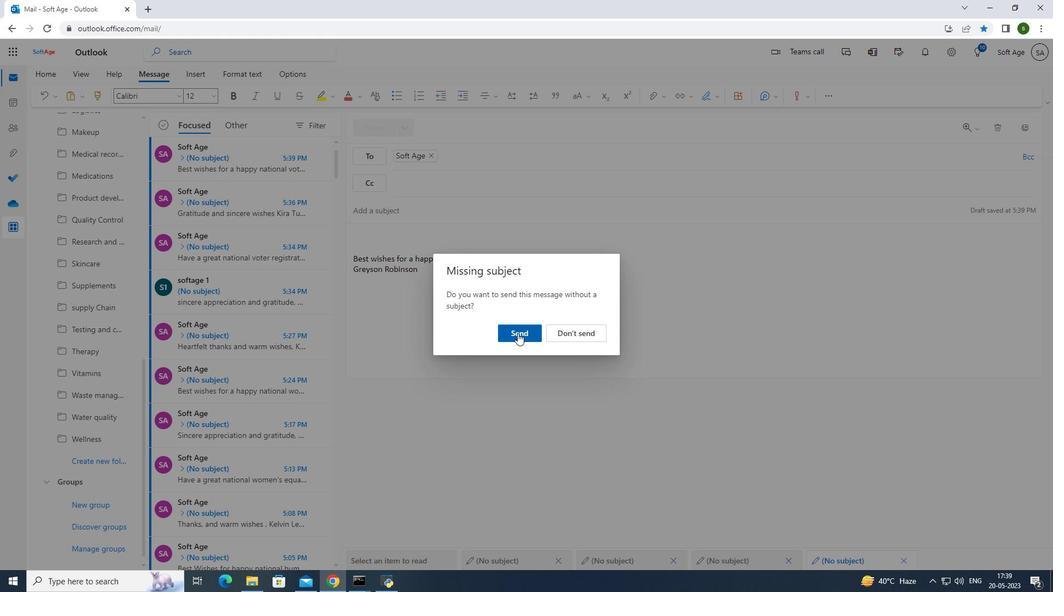 
Action: Mouse moved to (397, 299)
Screenshot: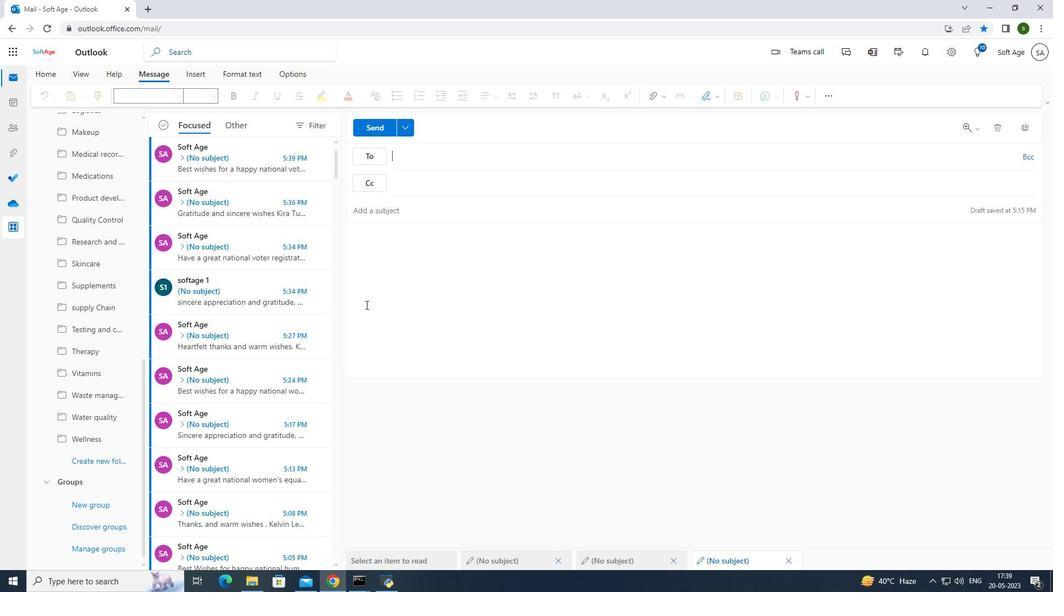 
